 Task: Find the best route from Austin, Texas, to Dallas, Texas.
Action: Key pressed <Key.caps_lock>A<Key.caps_lock>ustin,<Key.caps_lock>T<Key.caps_lock>exas
Screenshot: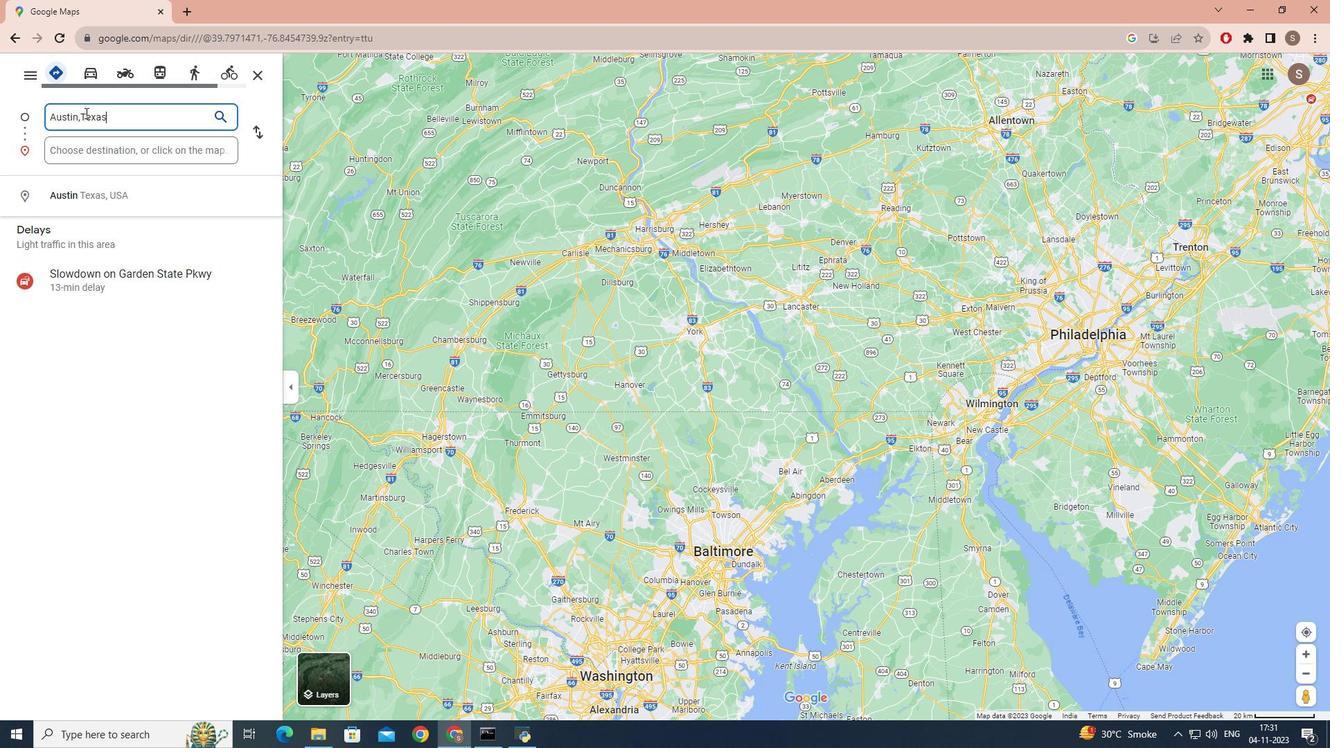 
Action: Mouse moved to (80, 148)
Screenshot: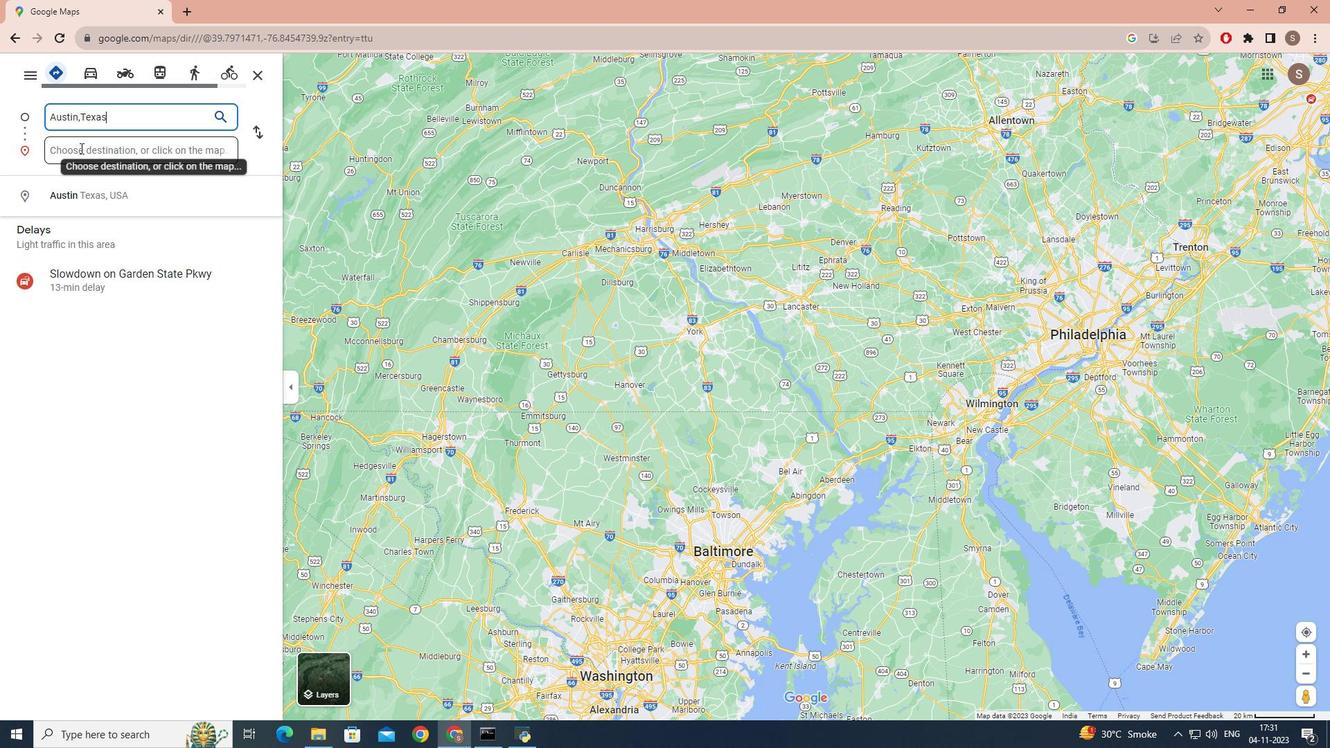 
Action: Mouse pressed left at (80, 148)
Screenshot: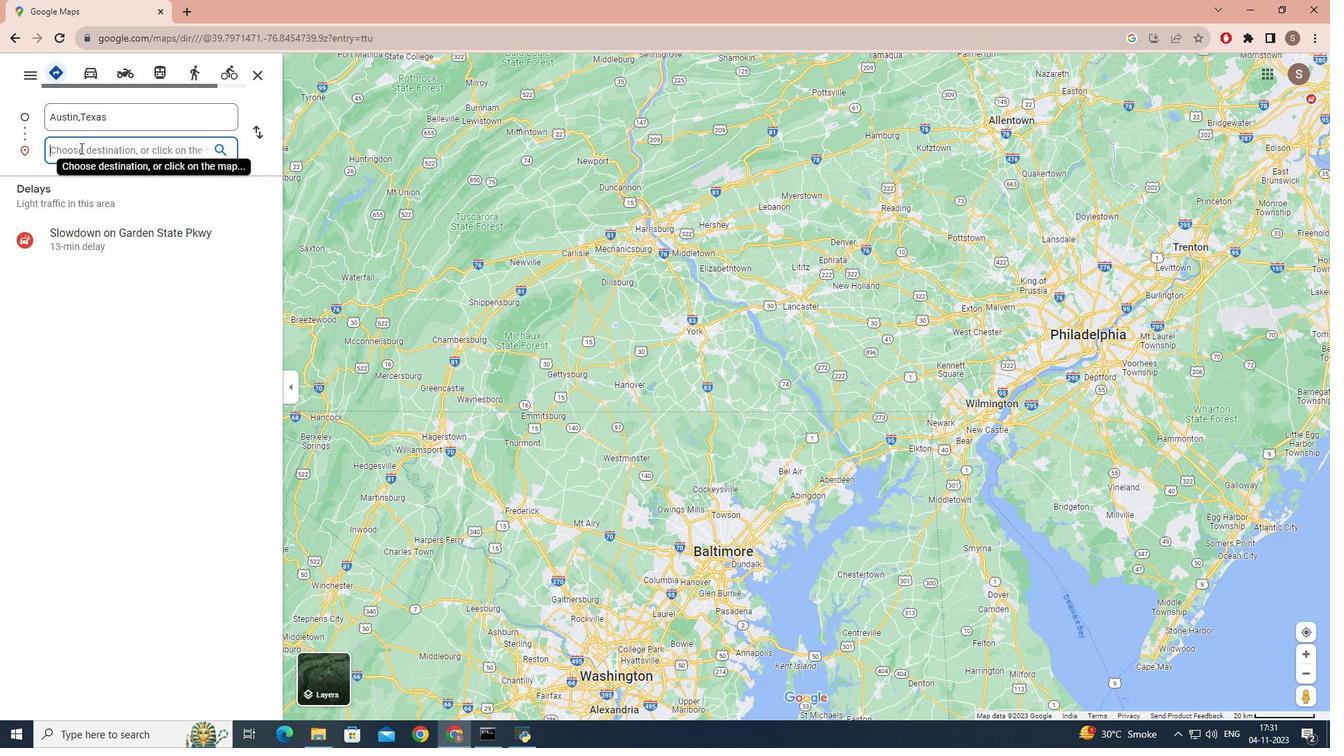 
Action: Key pressed <Key.caps_lock>D<Key.caps_lock>allas,<Key.caps_lock>T<Key.caps_lock>exas
Screenshot: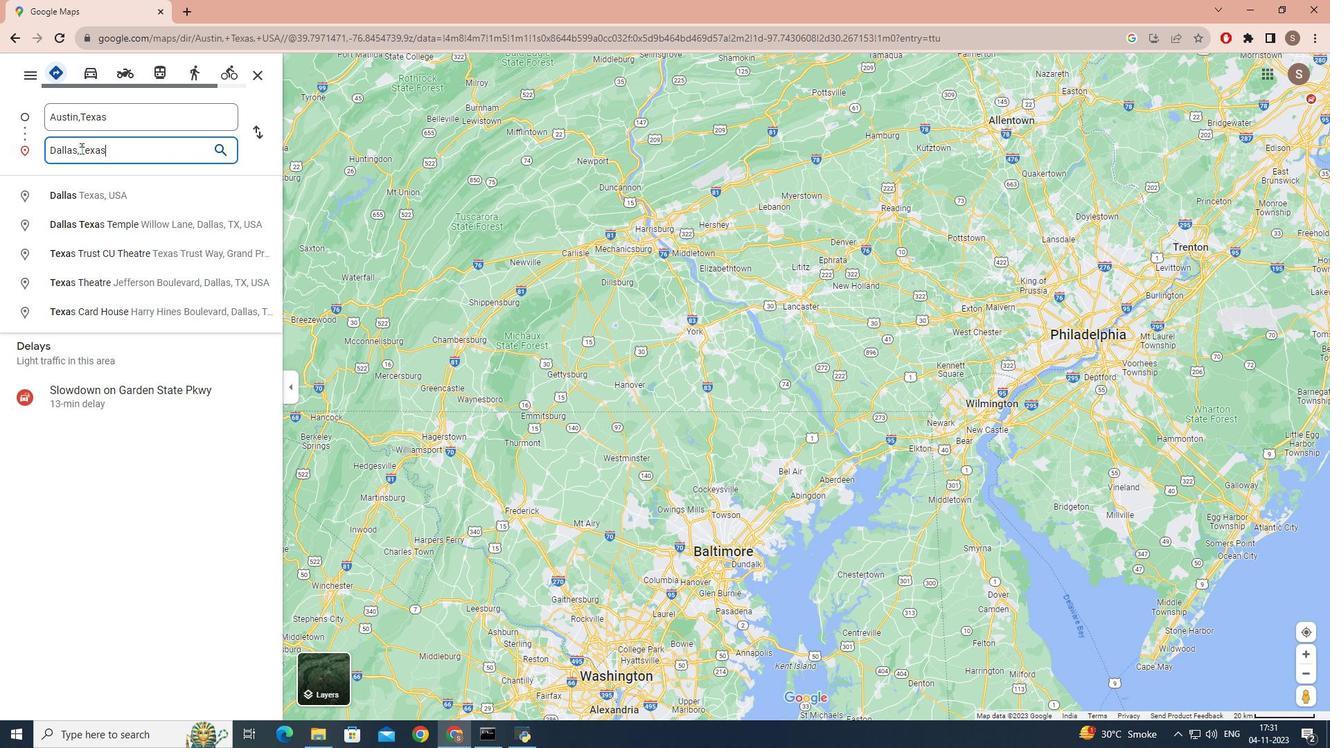 
Action: Mouse moved to (92, 147)
Screenshot: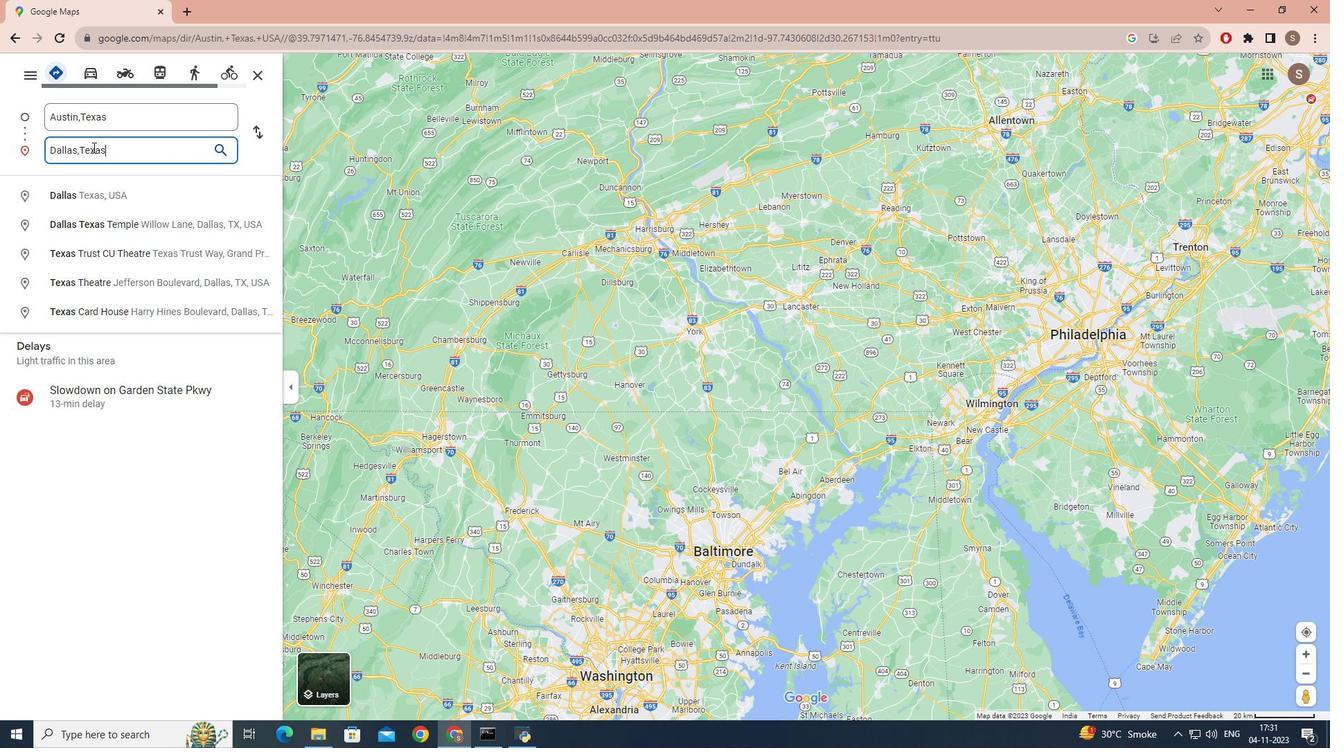 
Action: Key pressed <Key.enter>
Screenshot: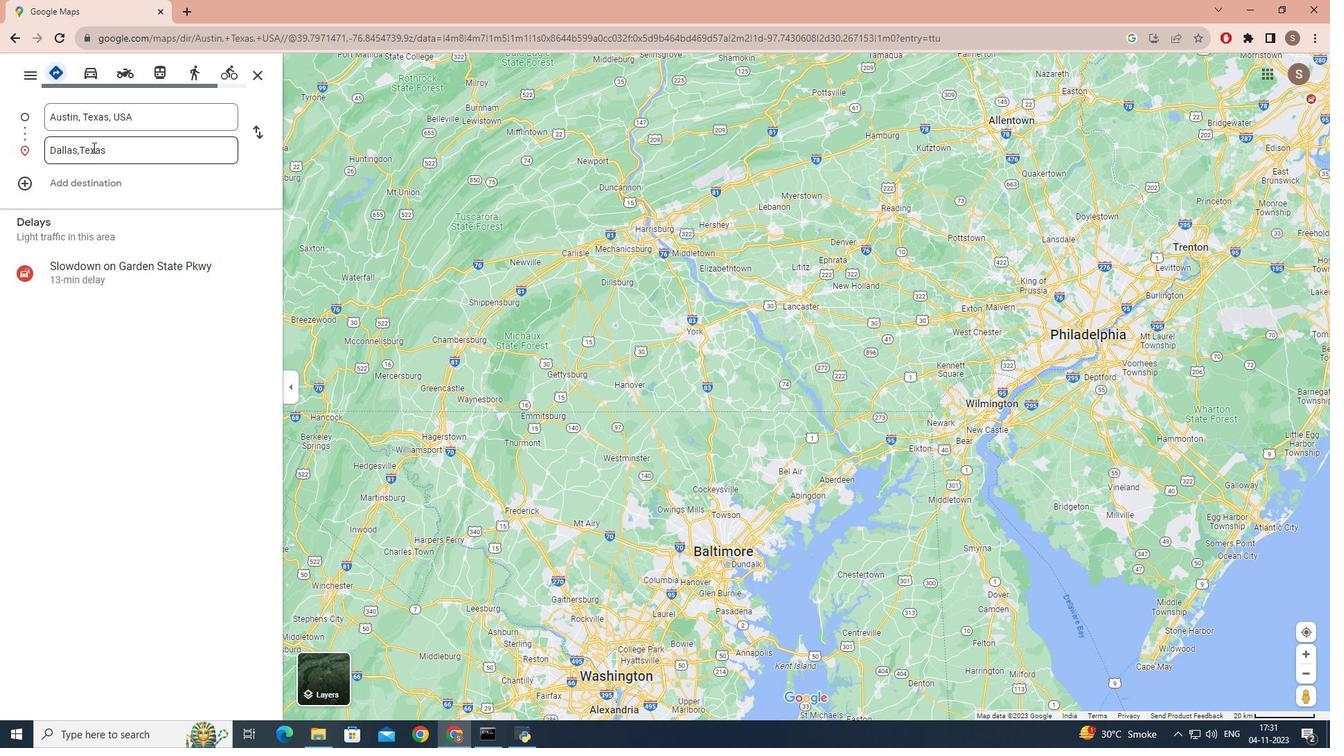 
Action: Mouse moved to (96, 84)
Screenshot: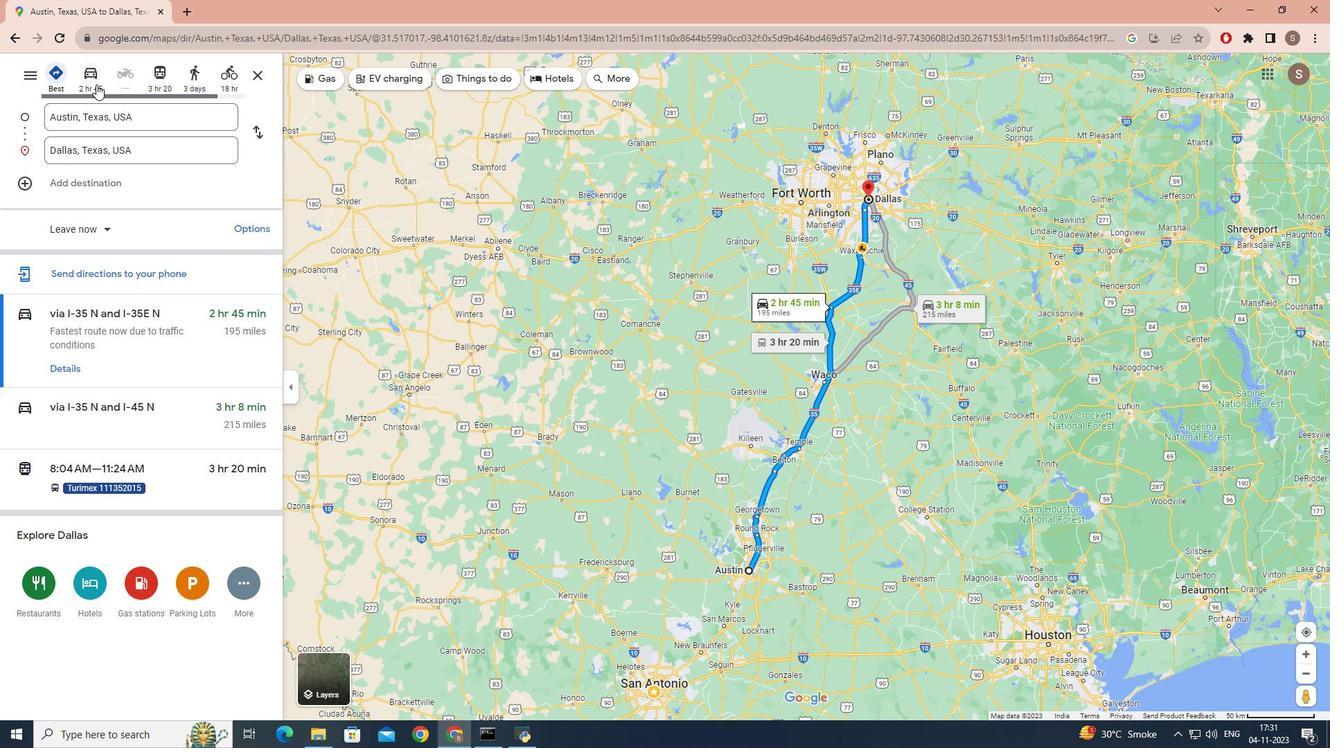 
Action: Mouse pressed left at (96, 84)
Screenshot: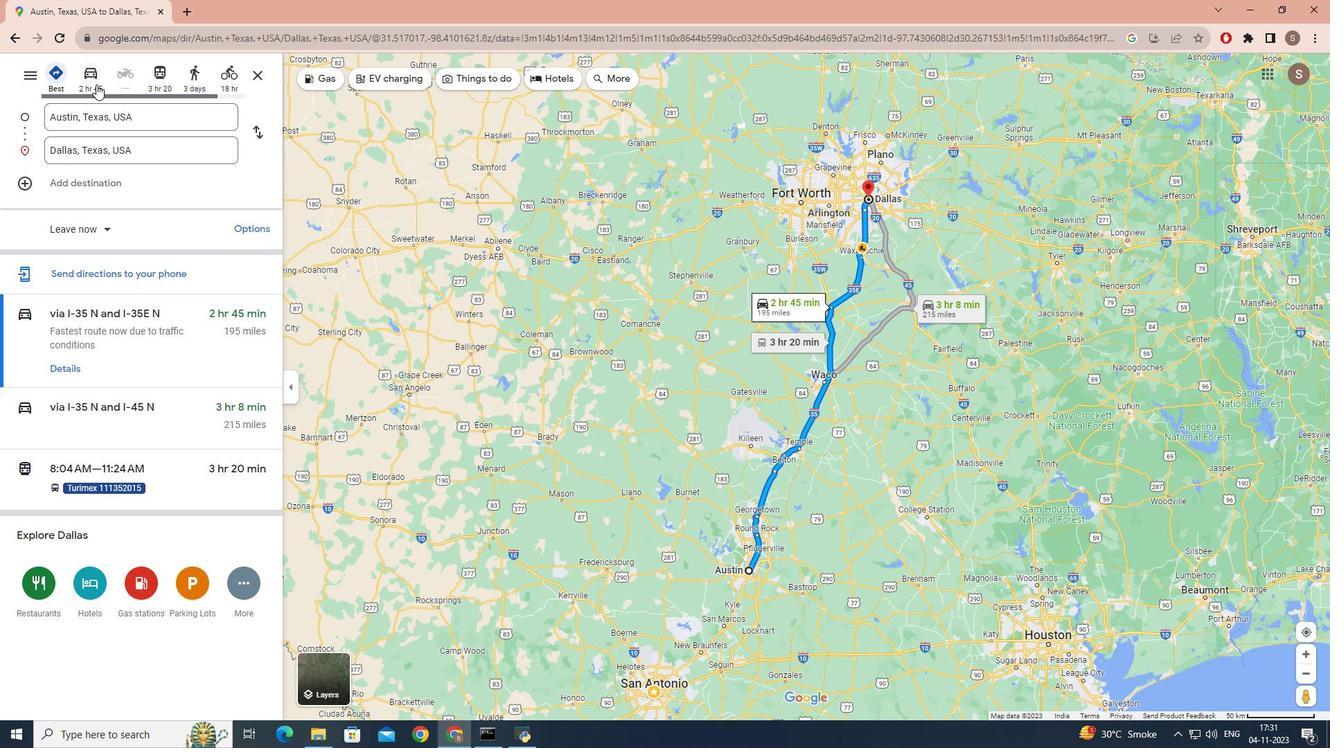 
Action: Mouse moved to (150, 337)
Screenshot: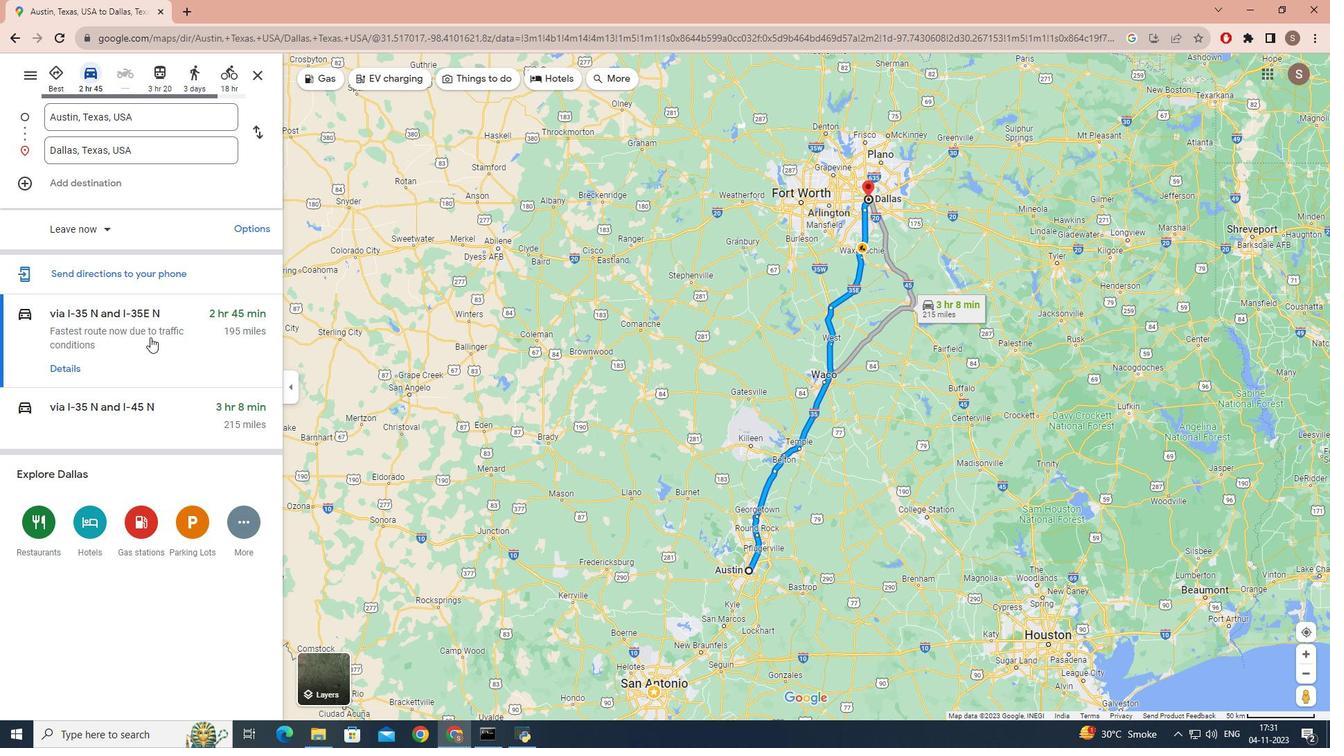 
Action: Mouse pressed left at (150, 337)
Screenshot: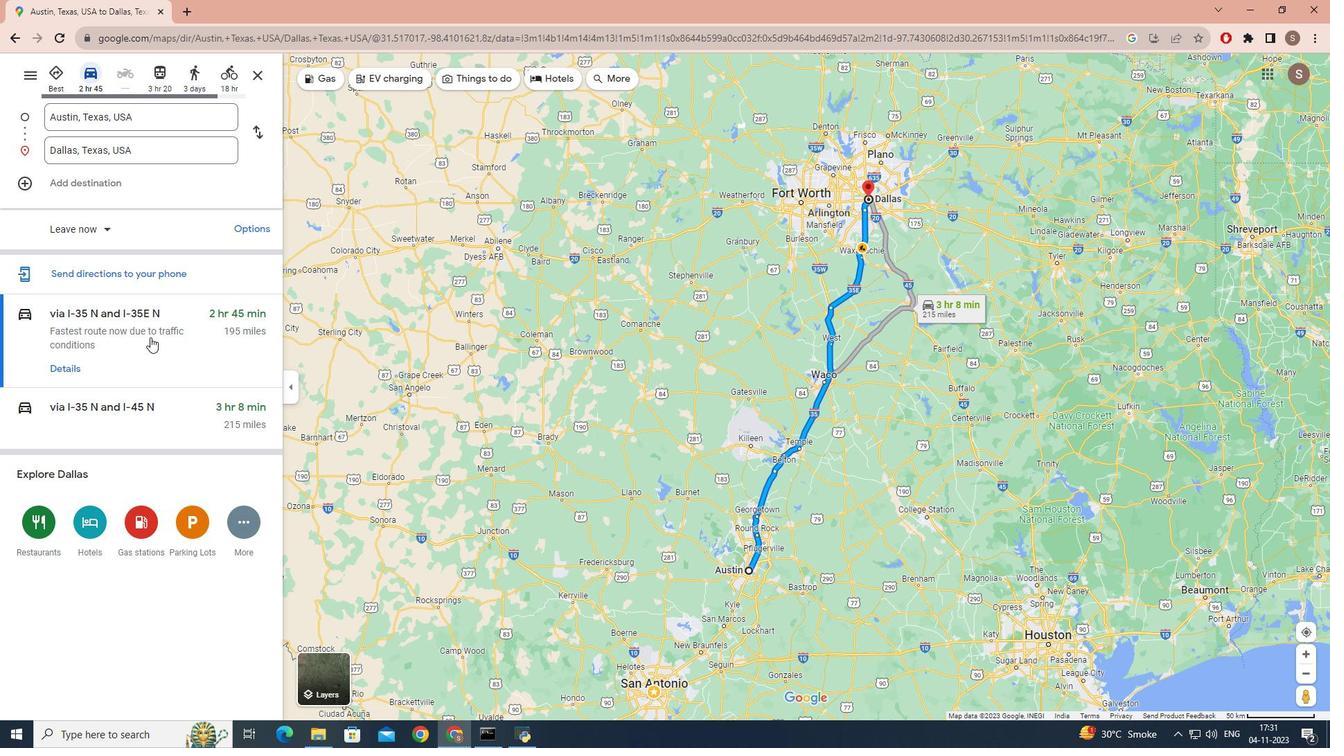 
